 Task: Check current mortgage rates for homes with 10-Year ARM loan payments.
Action: Mouse moved to (752, 124)
Screenshot: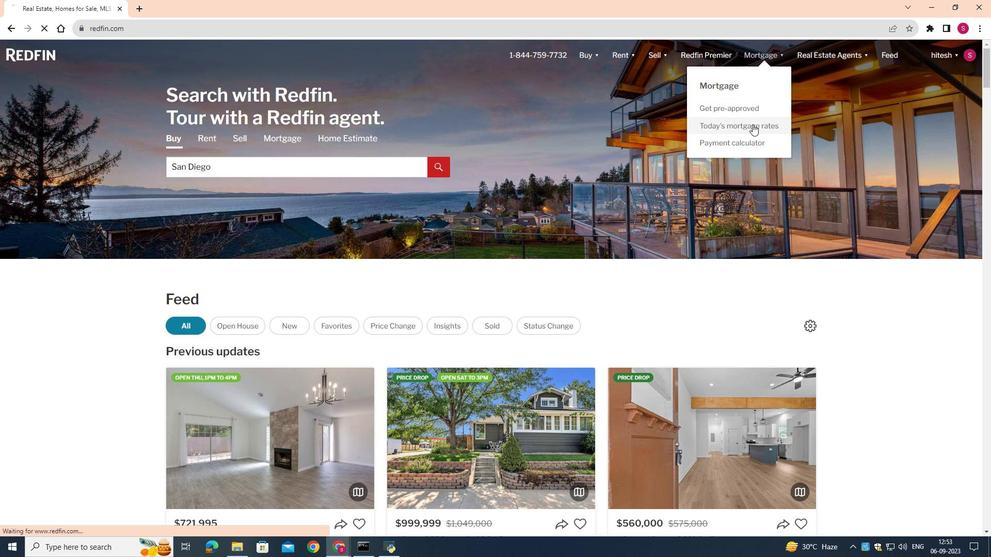 
Action: Mouse pressed left at (752, 124)
Screenshot: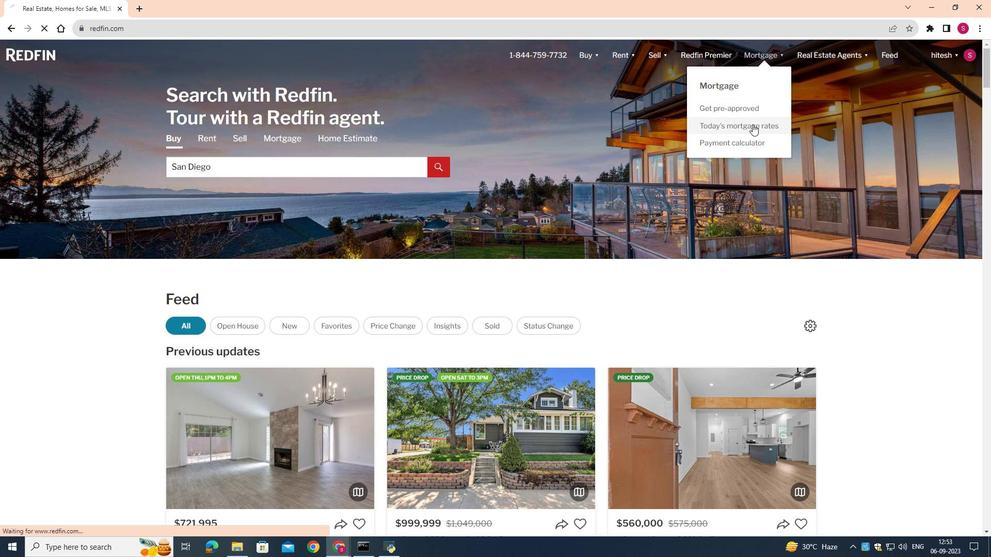 
Action: Mouse moved to (375, 265)
Screenshot: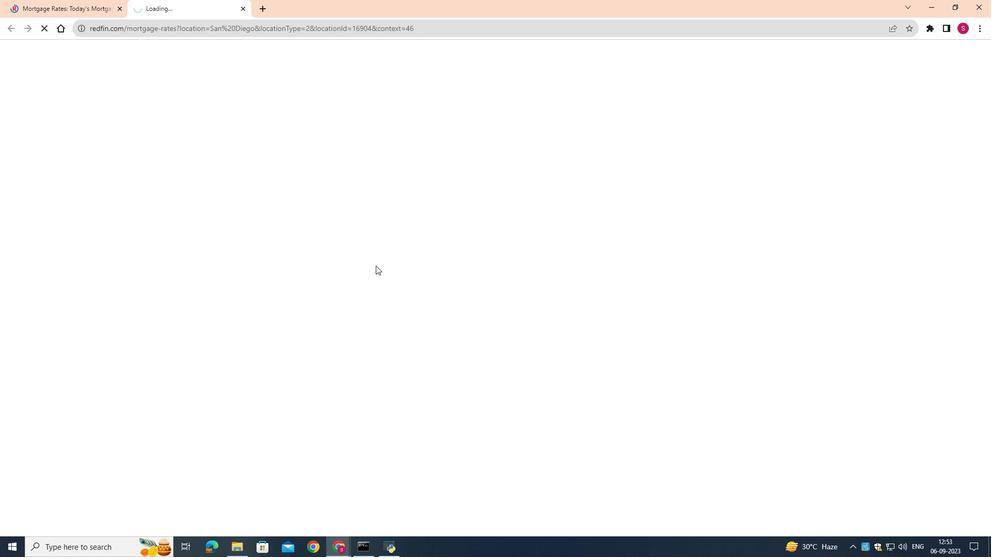 
Action: Mouse pressed left at (375, 265)
Screenshot: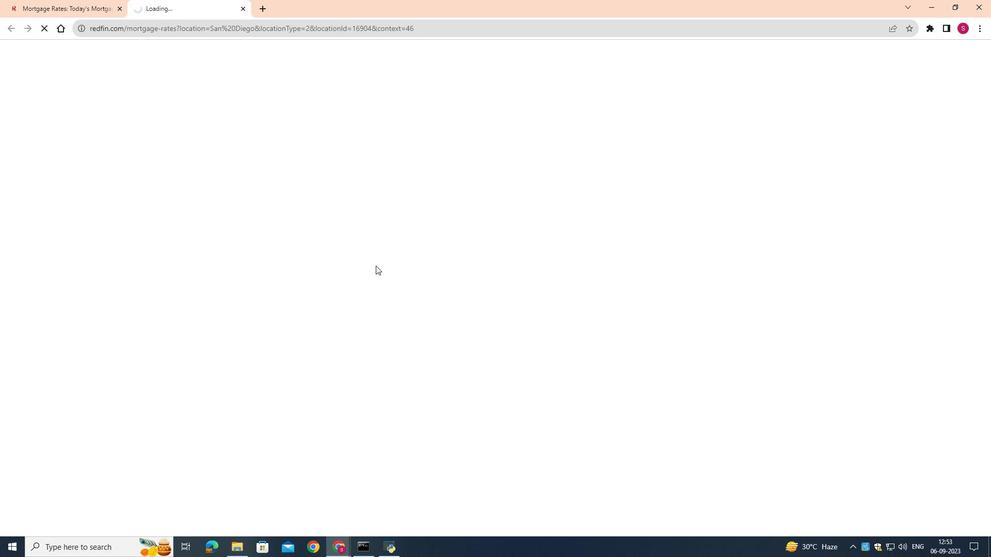 
Action: Mouse moved to (261, 341)
Screenshot: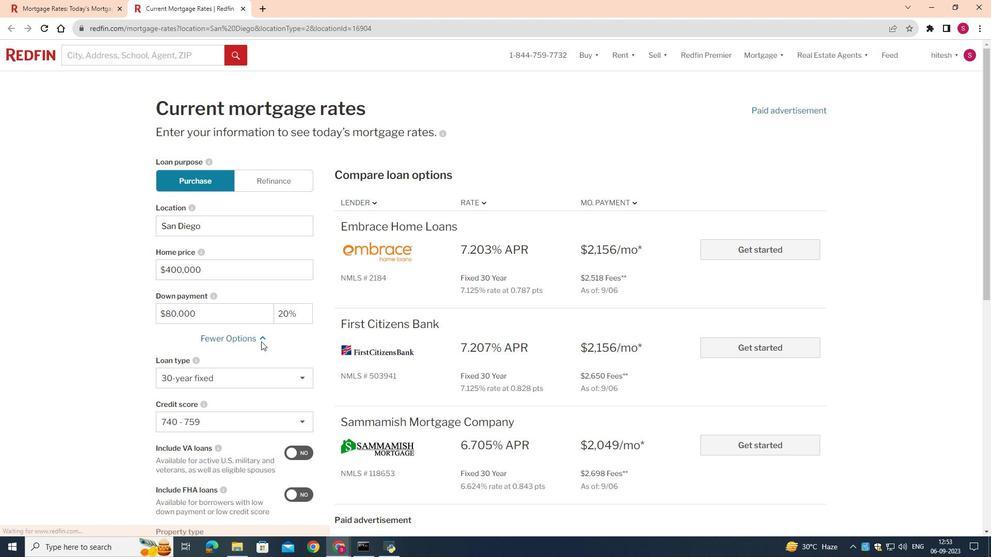 
Action: Mouse pressed left at (261, 341)
Screenshot: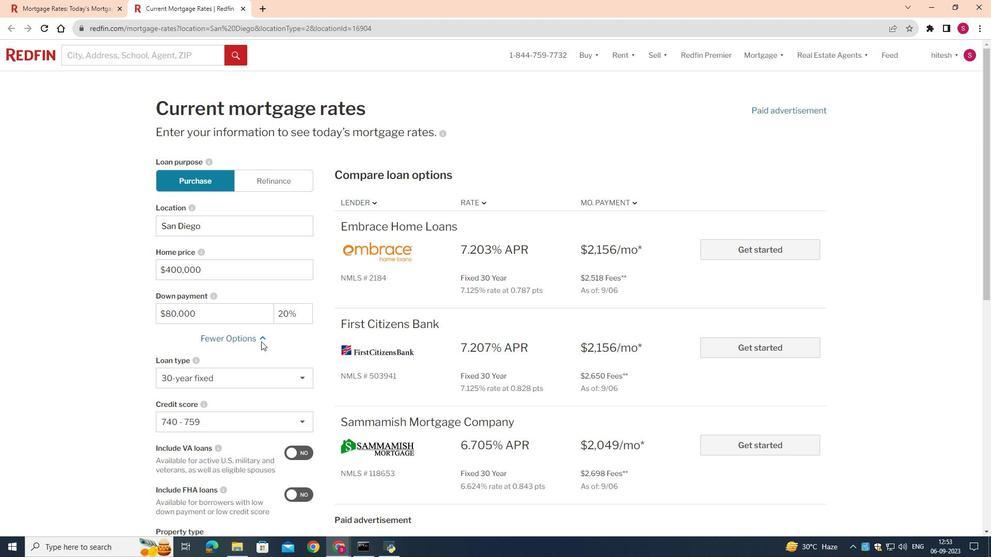 
Action: Mouse moved to (229, 372)
Screenshot: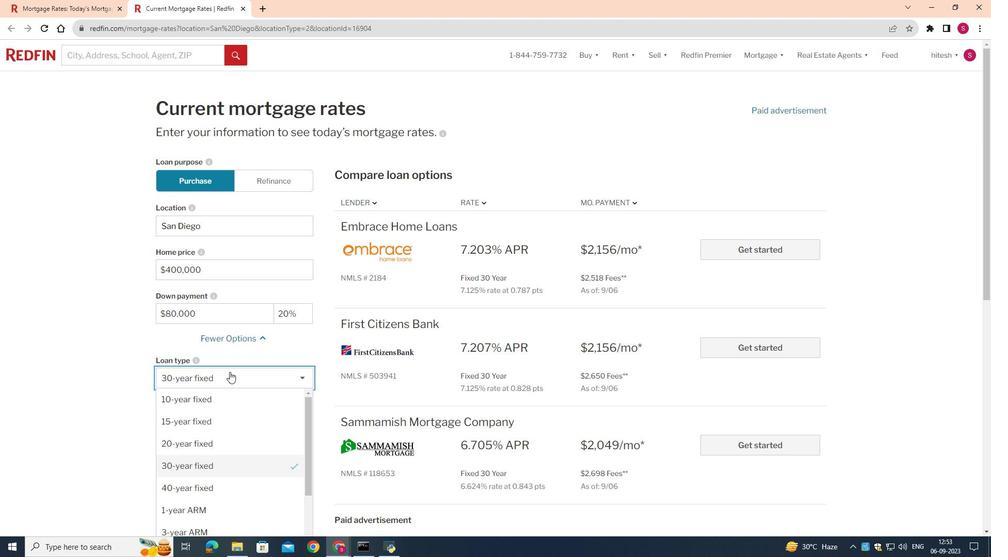 
Action: Mouse pressed left at (229, 372)
Screenshot: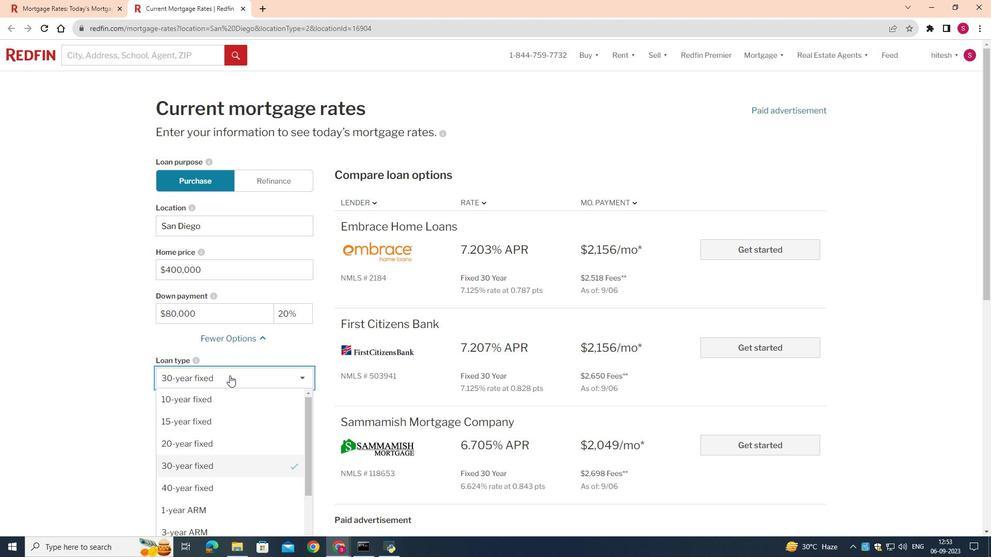 
Action: Mouse moved to (224, 419)
Screenshot: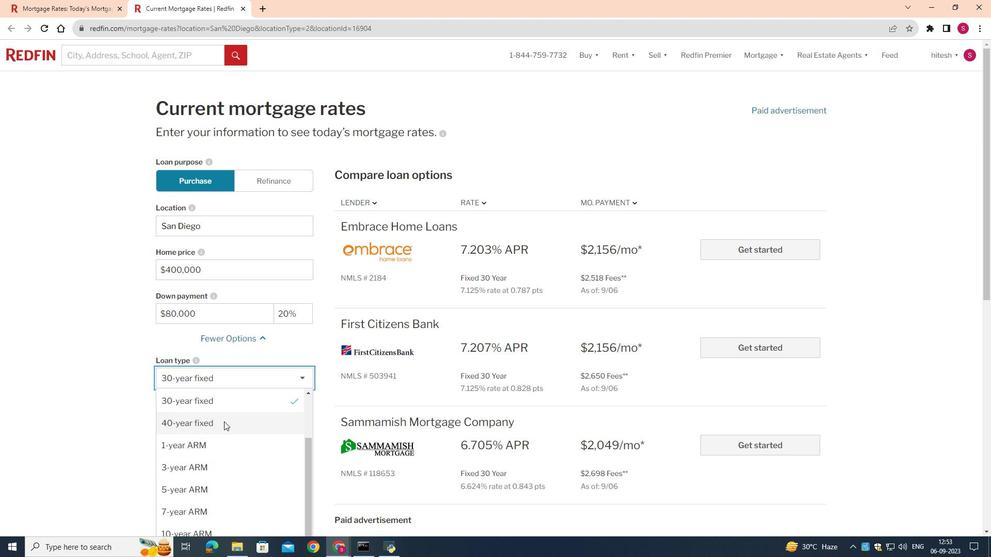 
Action: Mouse scrolled (224, 419) with delta (0, 0)
Screenshot: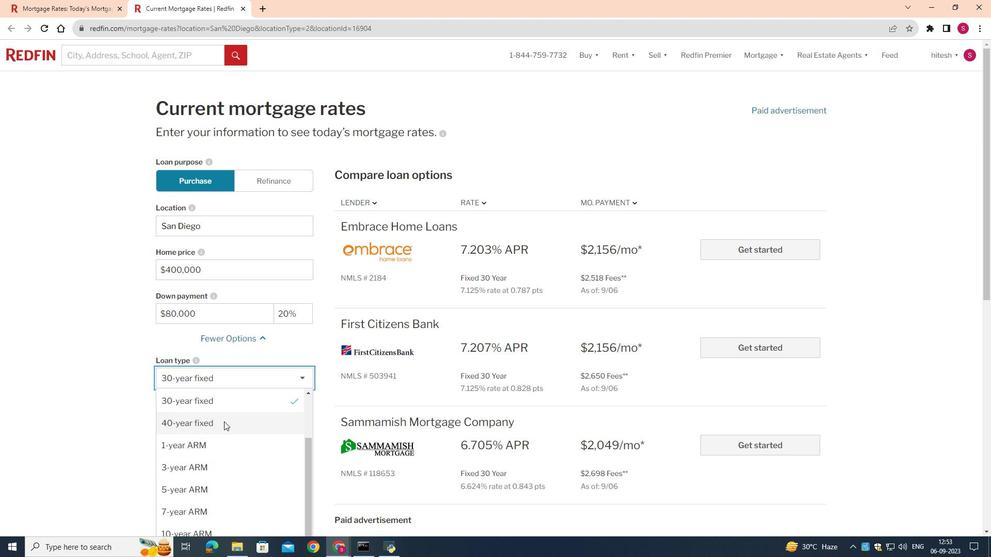 
Action: Mouse moved to (224, 421)
Screenshot: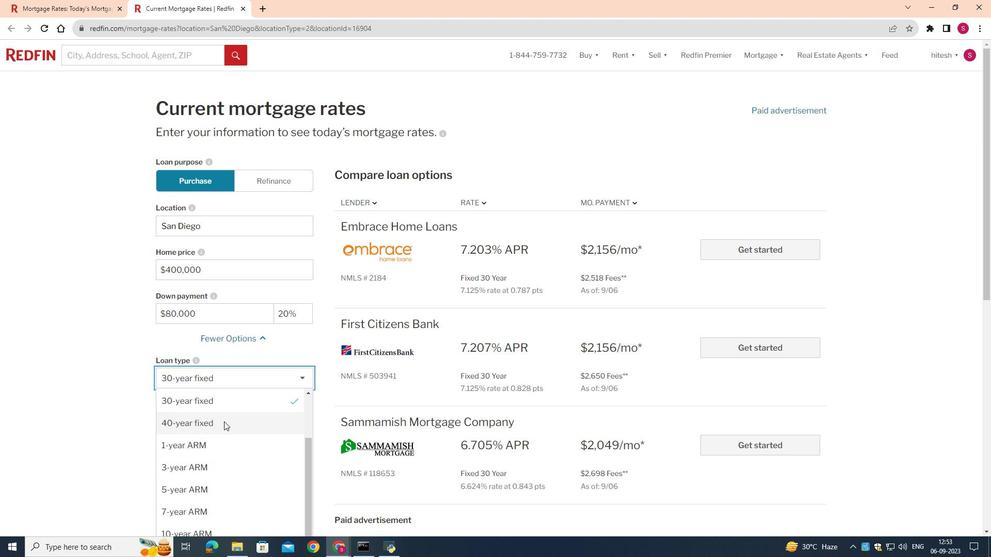 
Action: Mouse scrolled (224, 420) with delta (0, 0)
Screenshot: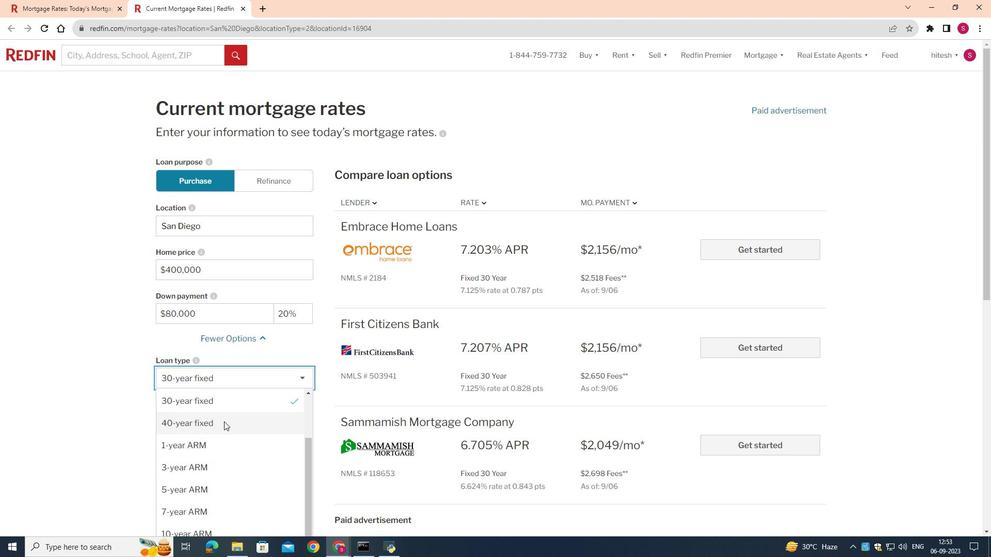 
Action: Mouse scrolled (224, 420) with delta (0, 0)
Screenshot: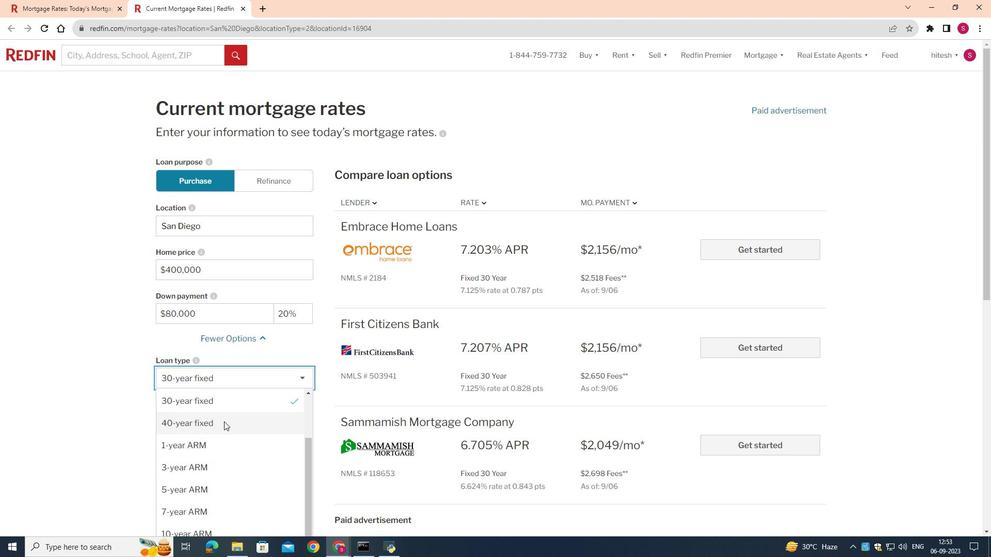 
Action: Mouse scrolled (224, 420) with delta (0, 0)
Screenshot: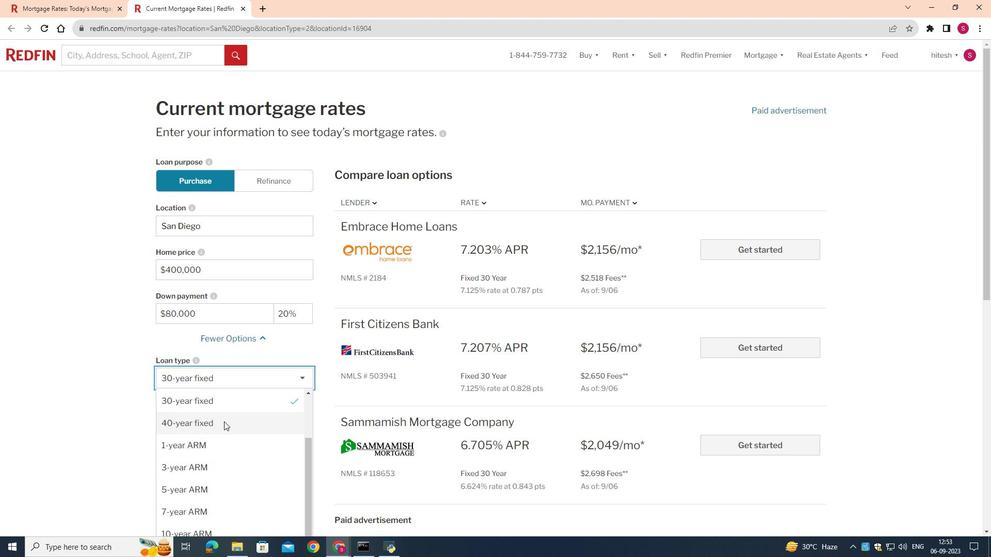 
Action: Mouse scrolled (224, 420) with delta (0, 0)
Screenshot: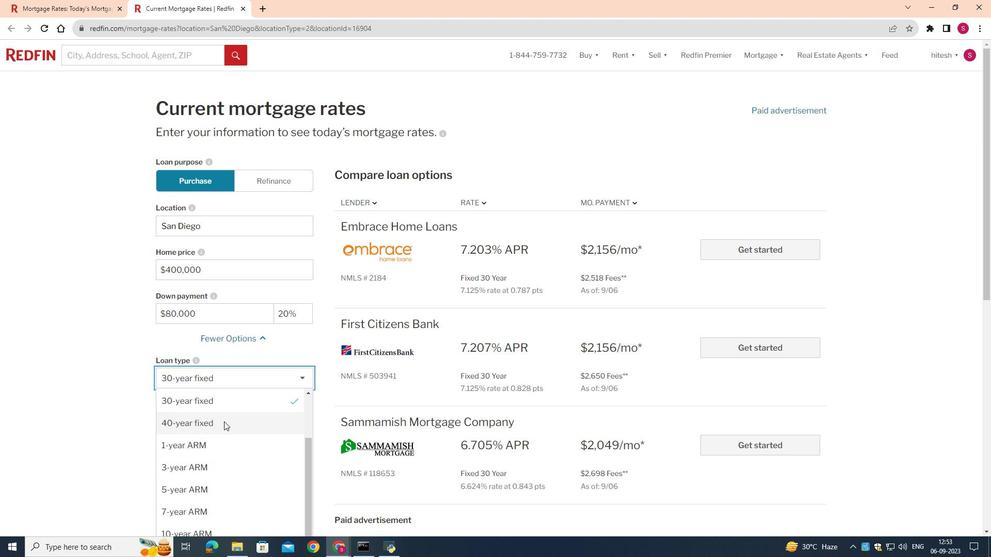 
Action: Mouse moved to (224, 421)
Screenshot: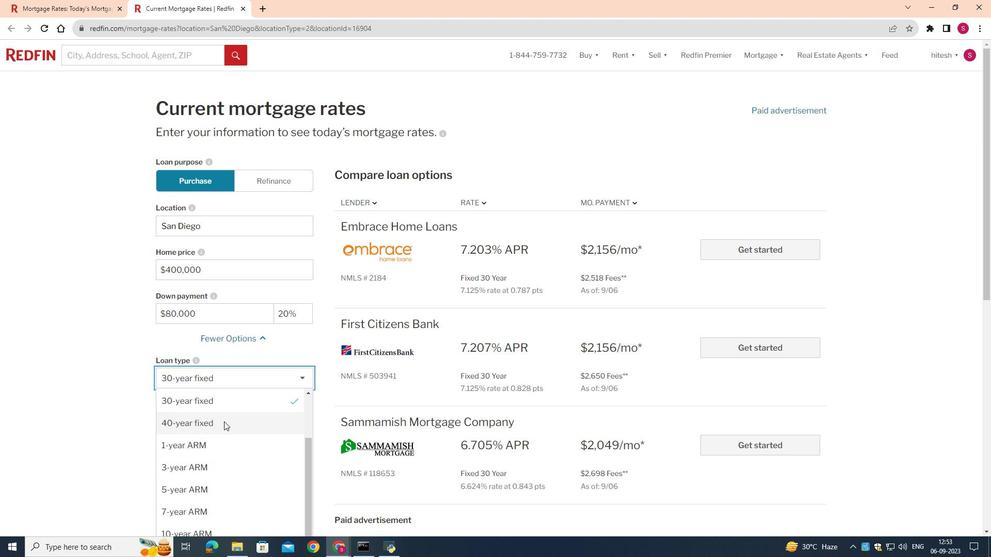 
Action: Mouse scrolled (224, 421) with delta (0, 0)
Screenshot: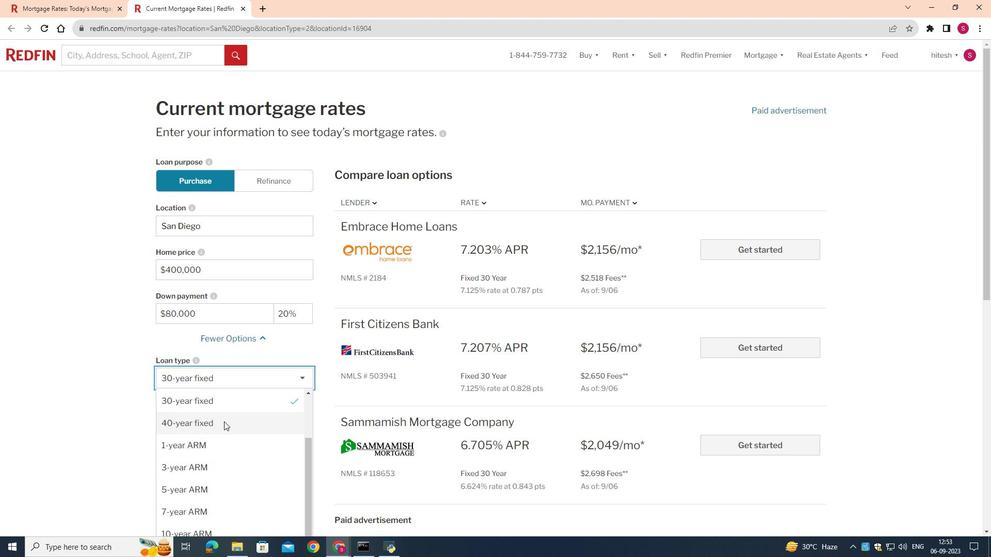 
Action: Mouse scrolled (224, 421) with delta (0, 0)
Screenshot: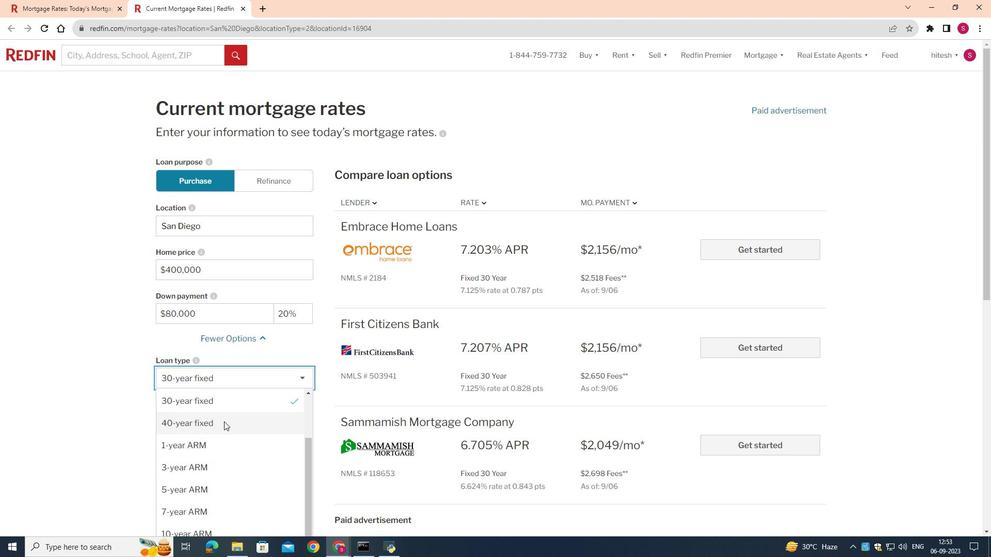 
Action: Mouse scrolled (224, 421) with delta (0, 0)
Screenshot: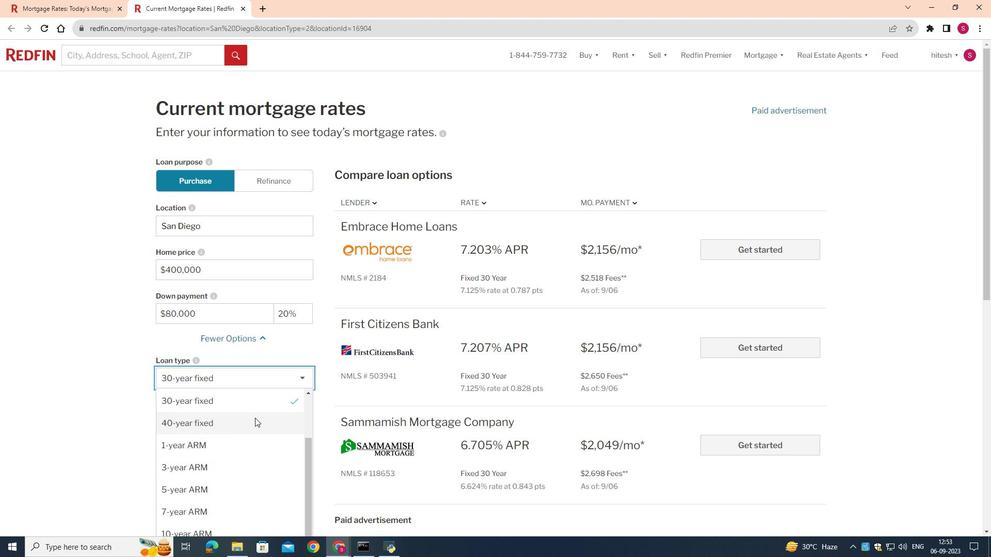 
Action: Mouse moved to (254, 418)
Screenshot: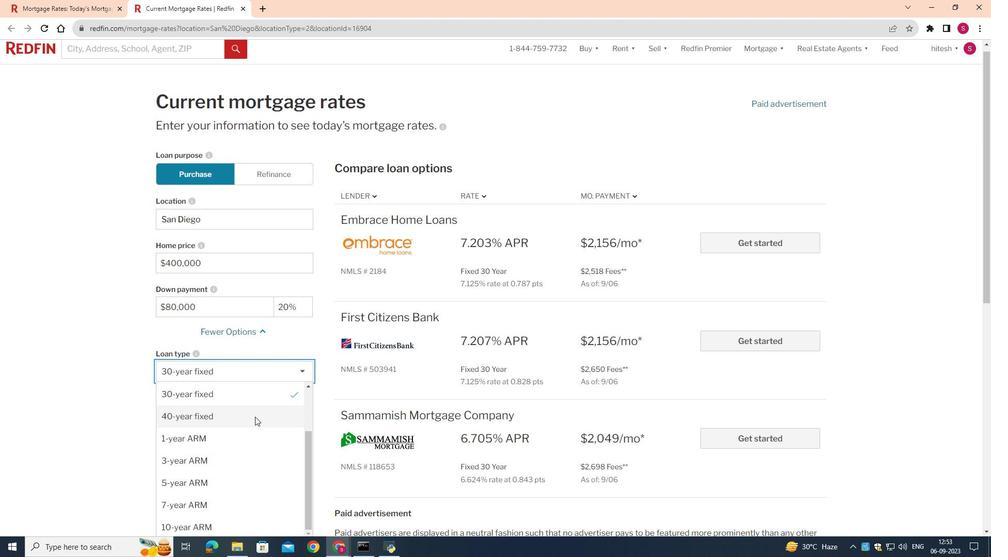 
Action: Mouse scrolled (254, 417) with delta (0, 0)
Screenshot: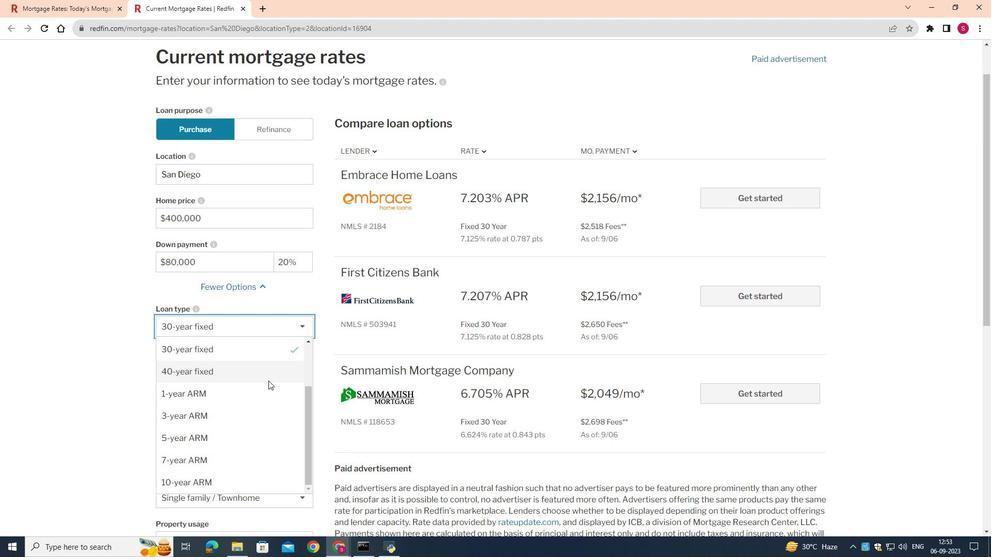 
Action: Mouse moved to (268, 380)
Screenshot: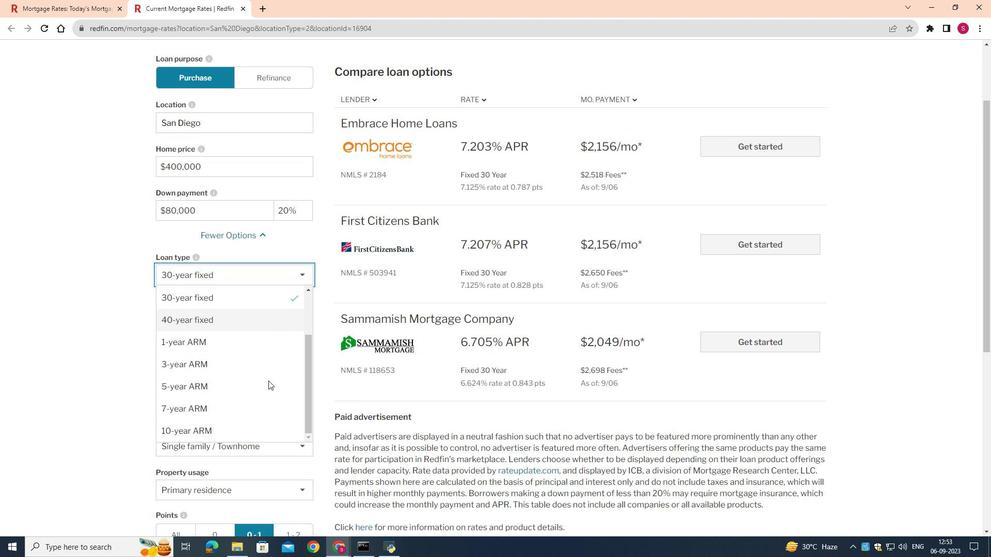 
Action: Mouse scrolled (268, 380) with delta (0, 0)
Screenshot: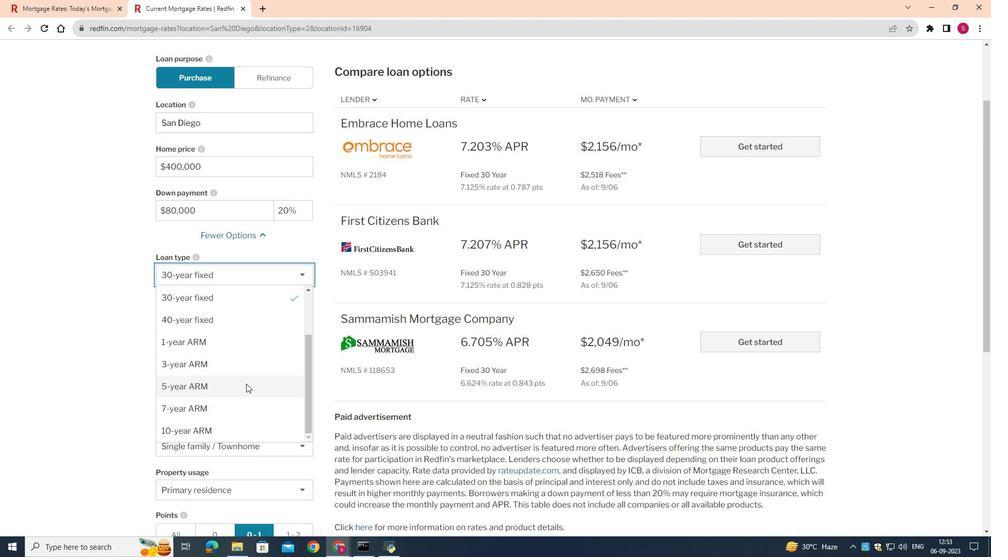 
Action: Mouse moved to (207, 430)
Screenshot: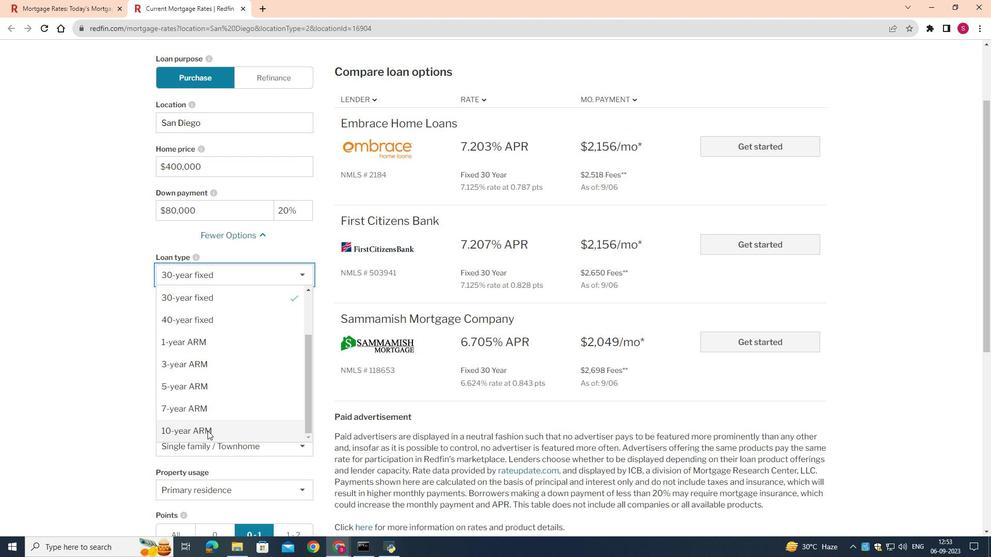 
Action: Mouse pressed left at (207, 430)
Screenshot: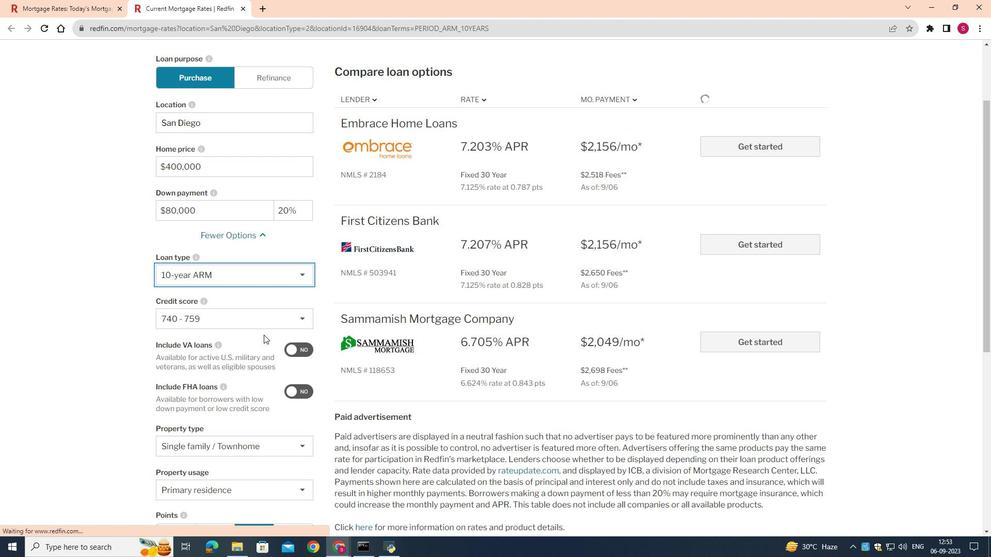 
Action: Mouse moved to (462, 328)
Screenshot: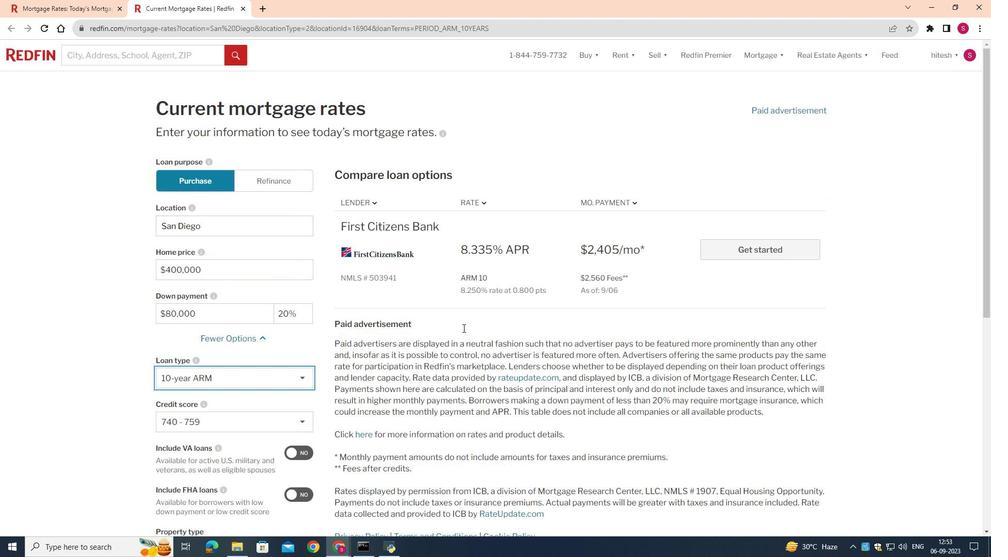 
Action: Mouse scrolled (462, 328) with delta (0, 0)
Screenshot: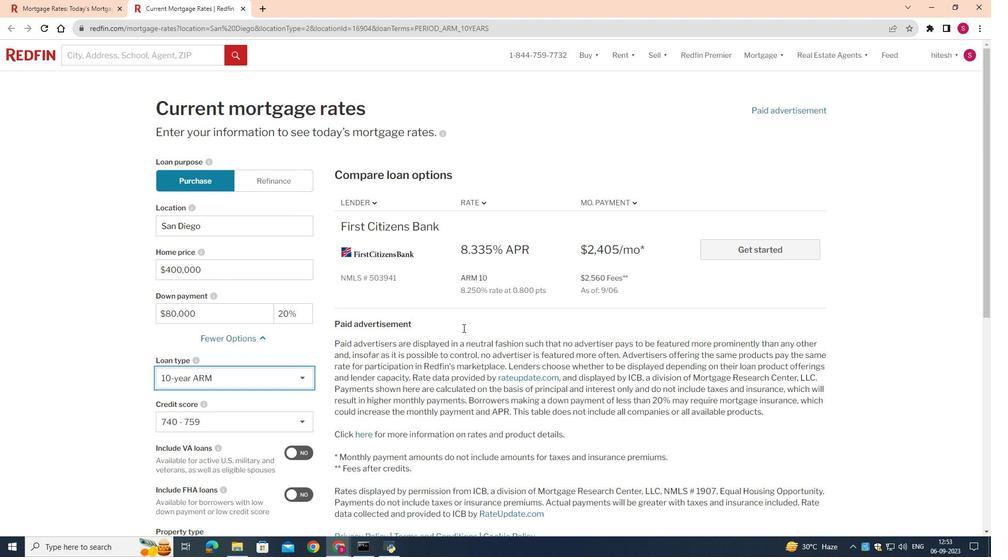 
Action: Mouse scrolled (462, 328) with delta (0, 0)
Screenshot: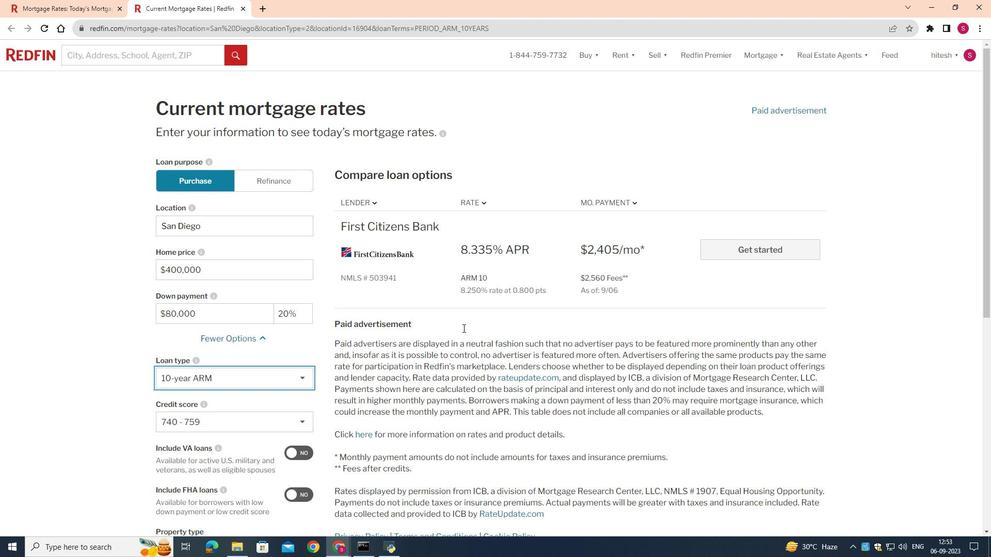 
Action: Mouse scrolled (462, 328) with delta (0, 0)
Screenshot: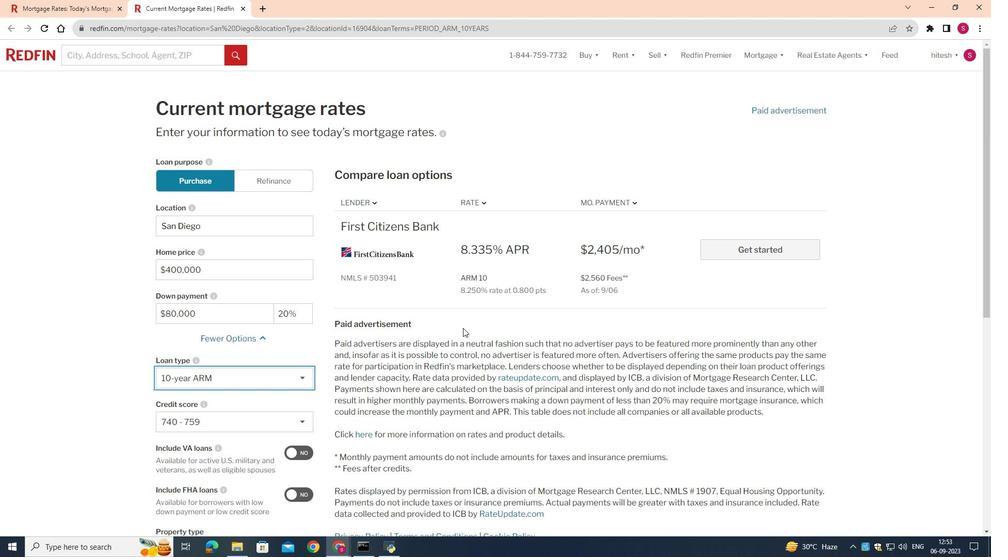 
